 Task: Assign in the project Wavelength the issue 'Upgrade the performance of a web application to reduce server response time and improve page load speed' to the sprint 'Expedition'.
Action: Mouse moved to (907, 450)
Screenshot: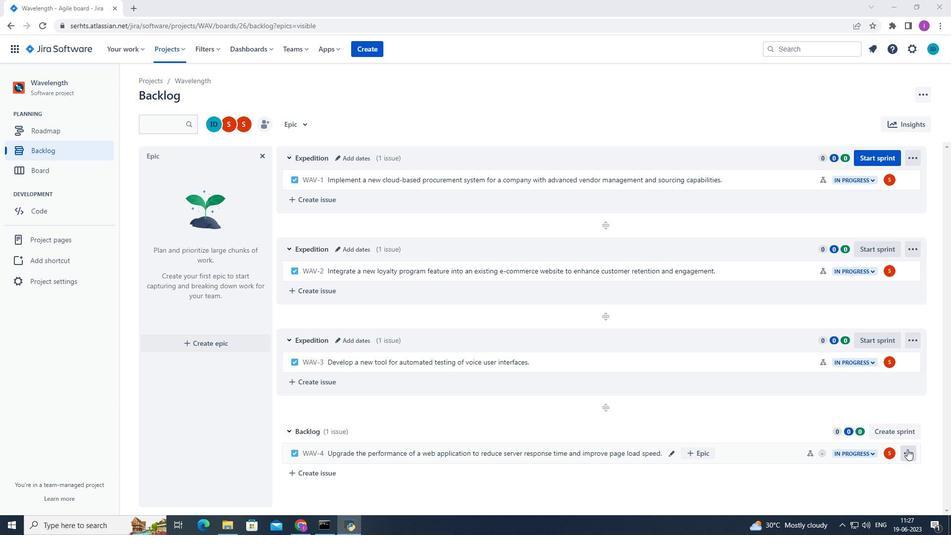 
Action: Mouse pressed left at (907, 450)
Screenshot: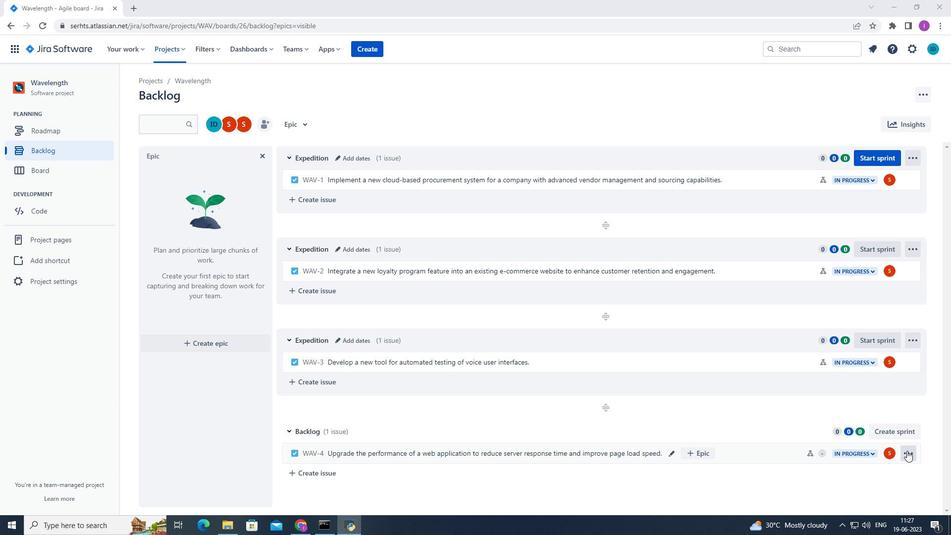 
Action: Mouse moved to (874, 401)
Screenshot: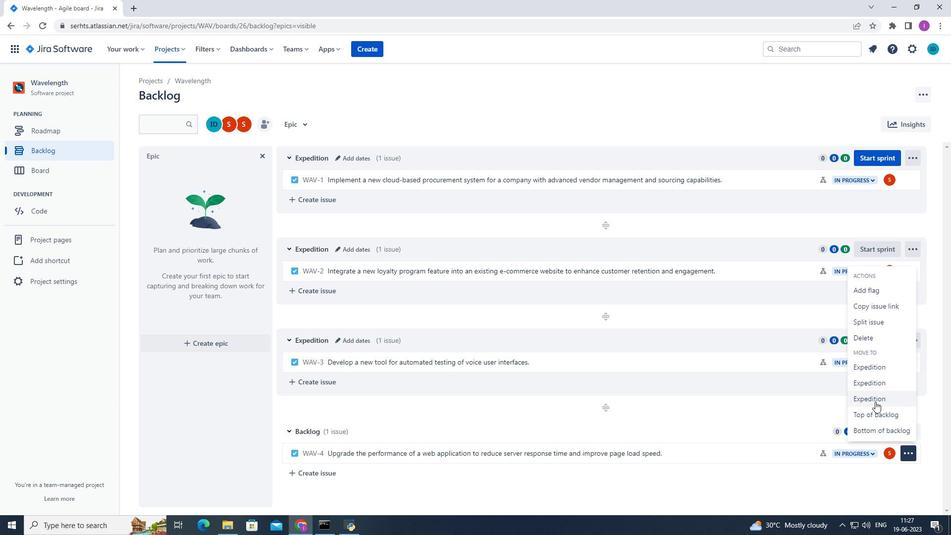 
Action: Mouse pressed left at (874, 401)
Screenshot: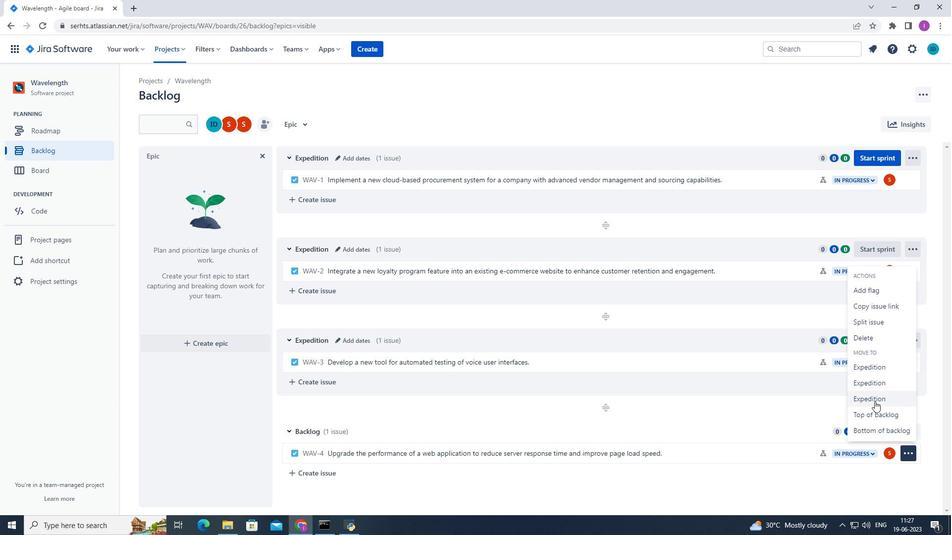 
Action: Mouse moved to (727, 427)
Screenshot: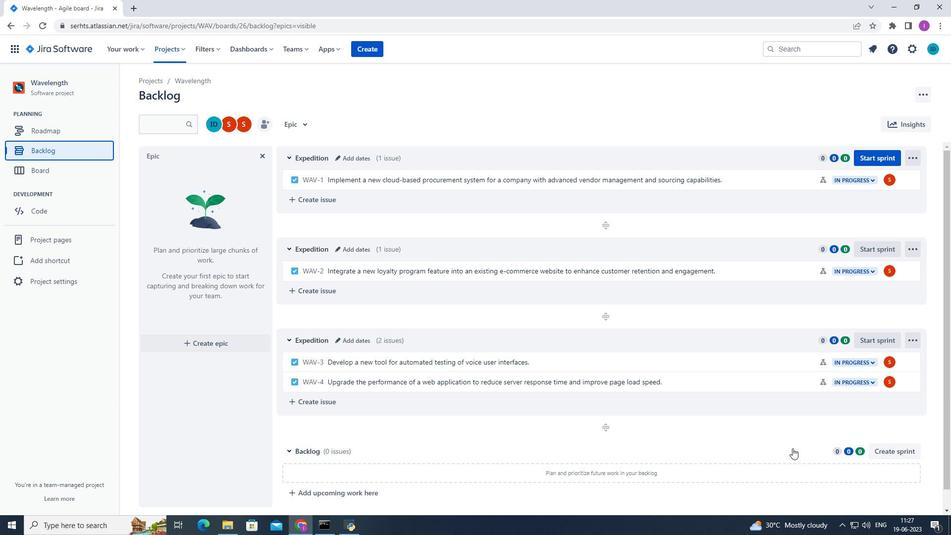 
